Task: Create New Customer with Customer Name: Lynch mob Shop, Billing Address Line1: 1908 Brookside Drive, Billing Address Line2:  Aliceville, Billing Address Line3:  Alabama 35442, Cell Number: 631-899-2400
Action: Mouse moved to (177, 31)
Screenshot: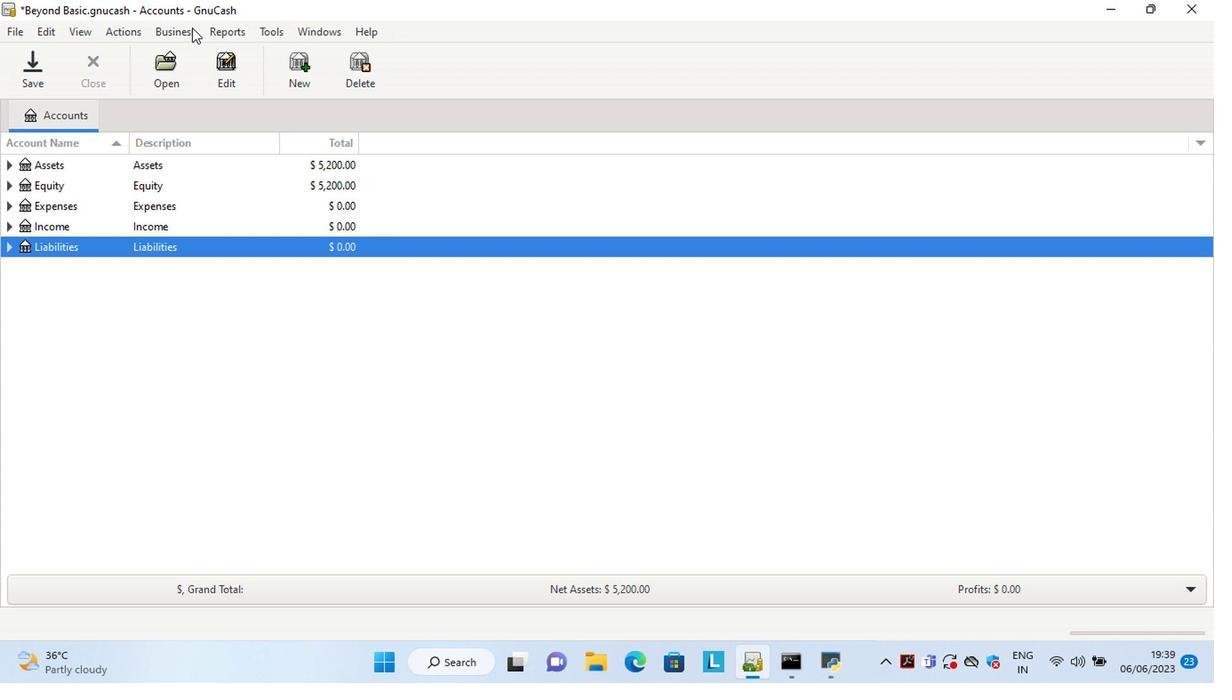 
Action: Mouse pressed left at (177, 31)
Screenshot: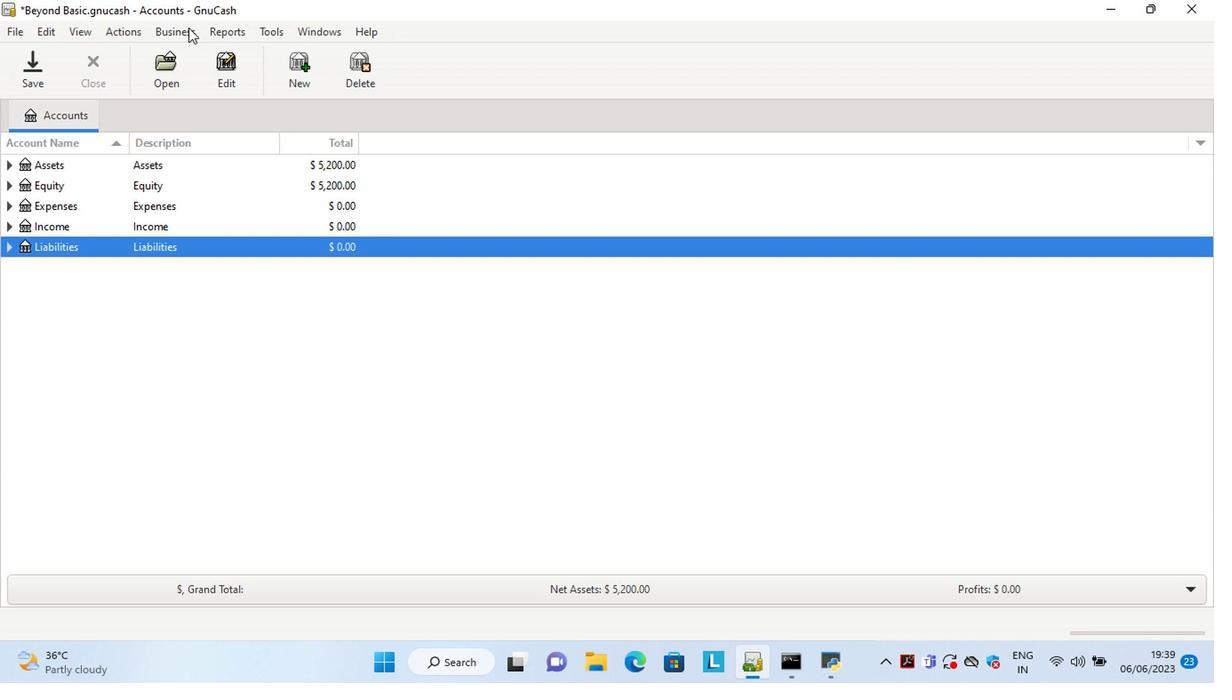 
Action: Mouse moved to (278, 61)
Screenshot: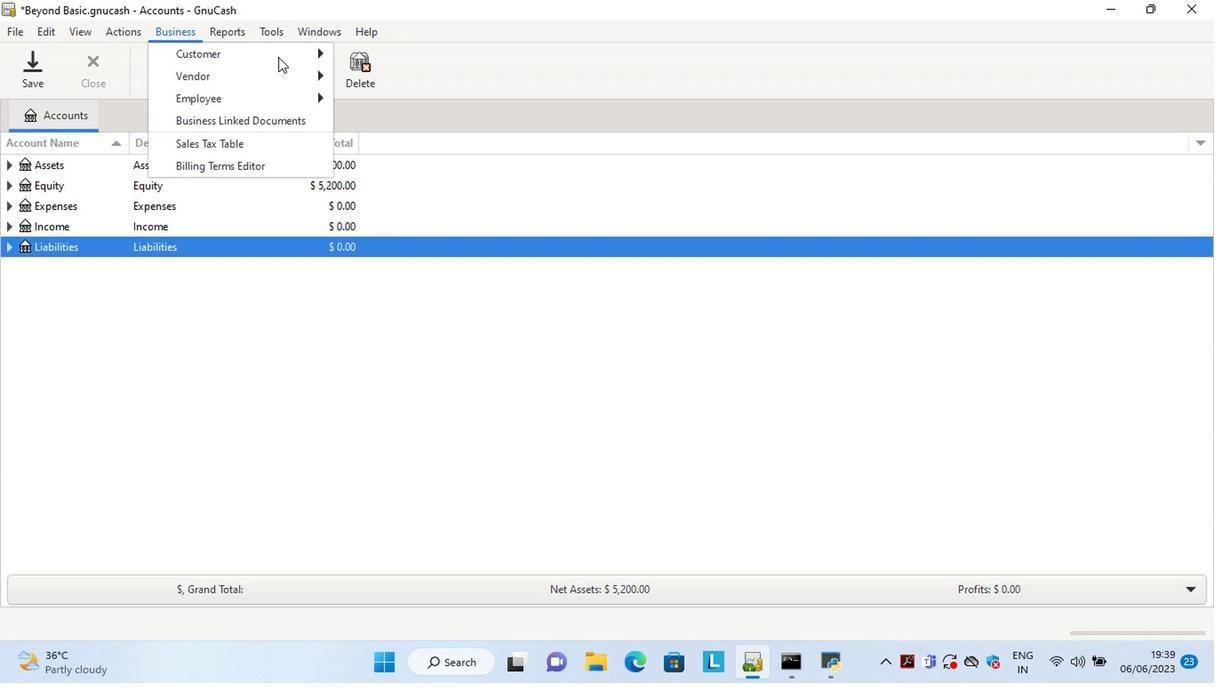 
Action: Mouse pressed left at (278, 61)
Screenshot: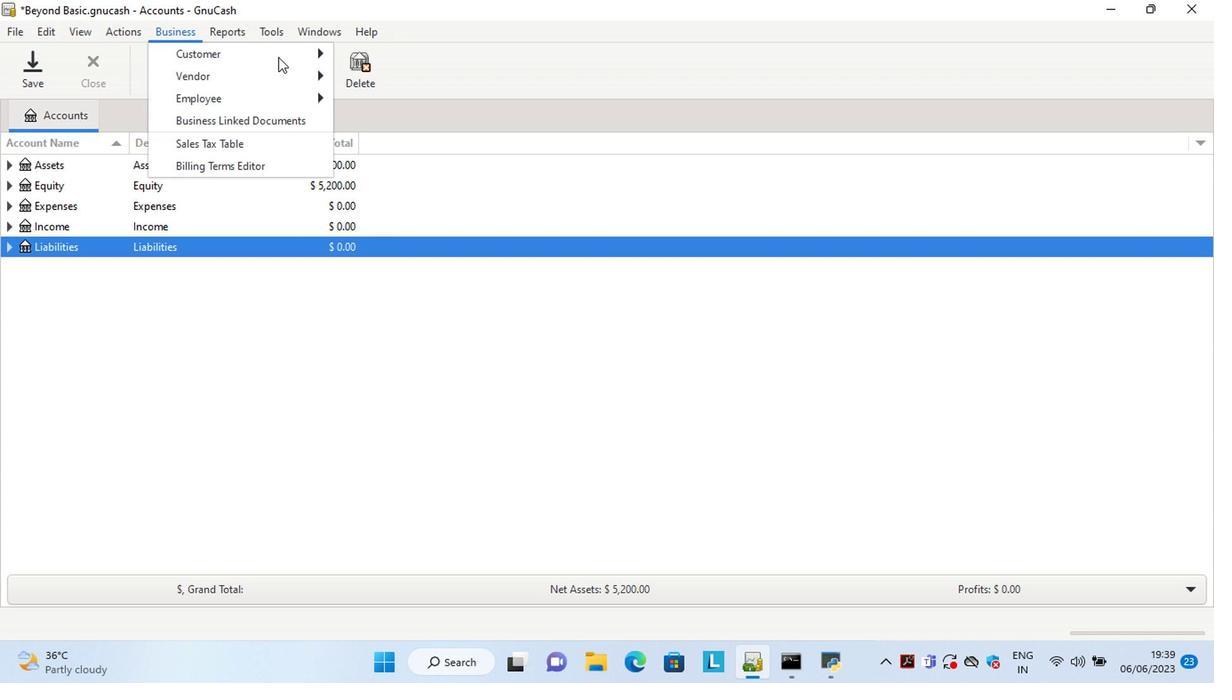 
Action: Mouse moved to (379, 80)
Screenshot: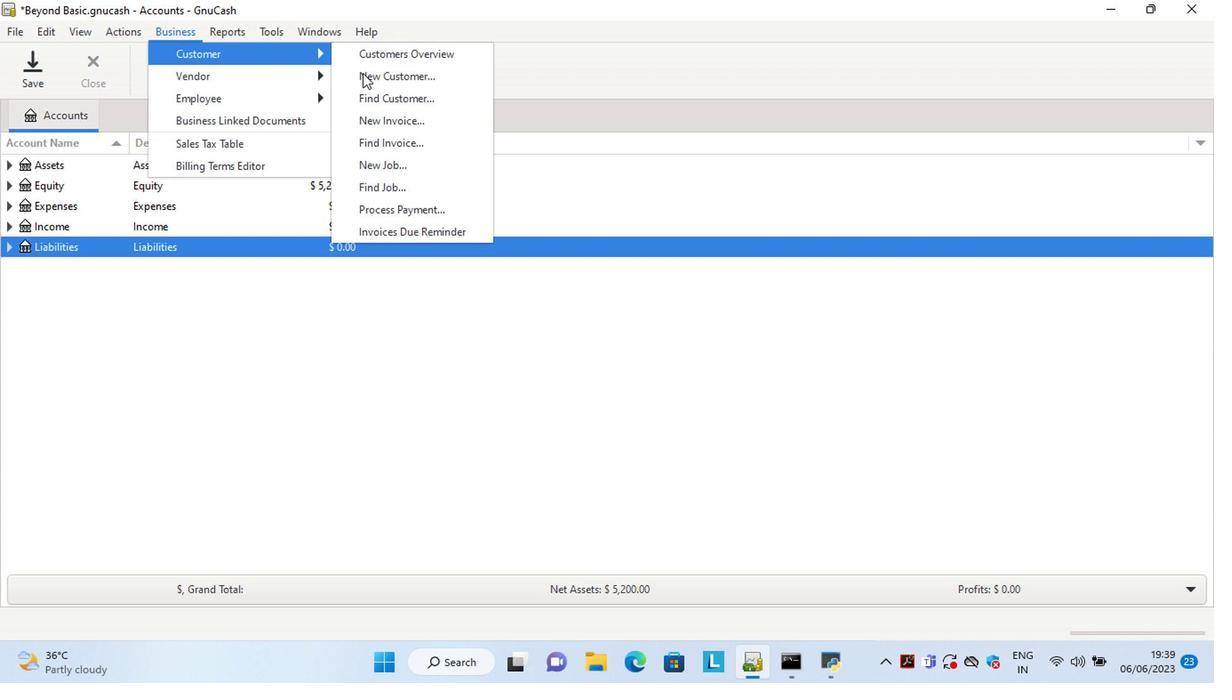 
Action: Mouse pressed left at (379, 80)
Screenshot: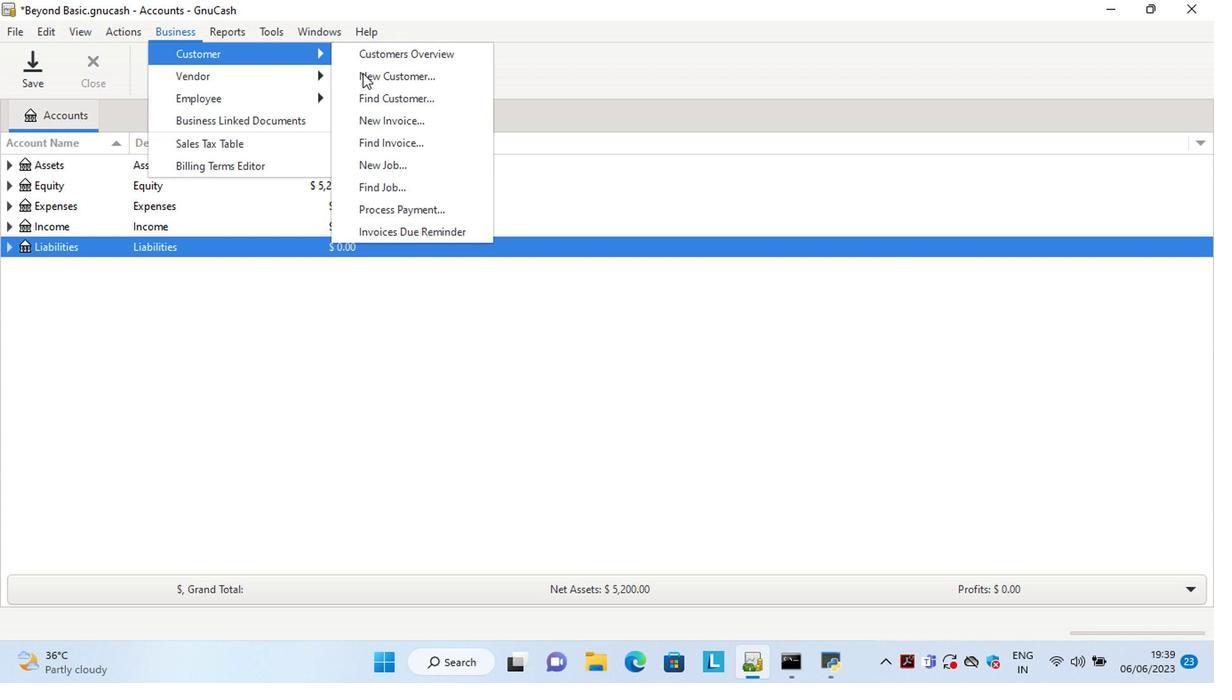 
Action: Mouse moved to (912, 431)
Screenshot: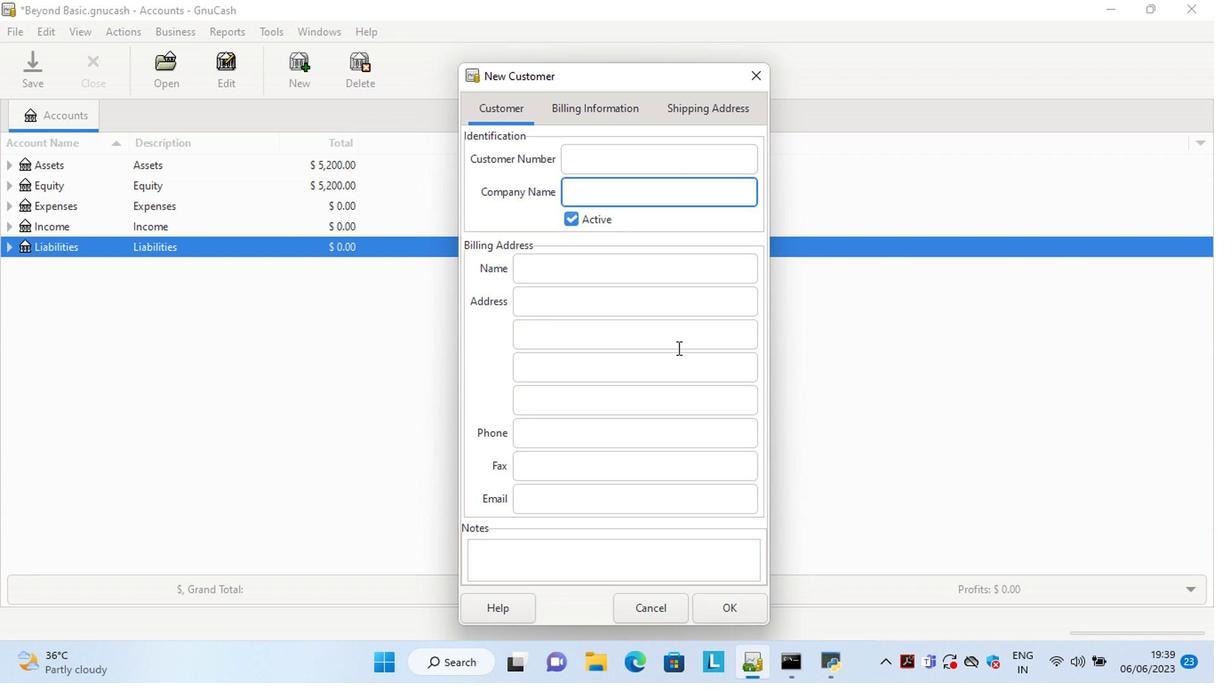 
Action: Key pressed <Key.shift>:u<Key.backspace><Key.backspace><Key.shift>Lynch<Key.space><Key.shift><Key.shift><Key.shift><Key.shift>mob<Key.space><Key.shift>Shop<Key.tab><Key.tab><Key.tab>1908<Key.space><Key.shift>Brookside<Key.space><Key.shift>Drive<Key.tab><Key.shift>A<Key.tab>a<Key.tab><Key.tab>631-5<Key.backspace>899-2400
Screenshot: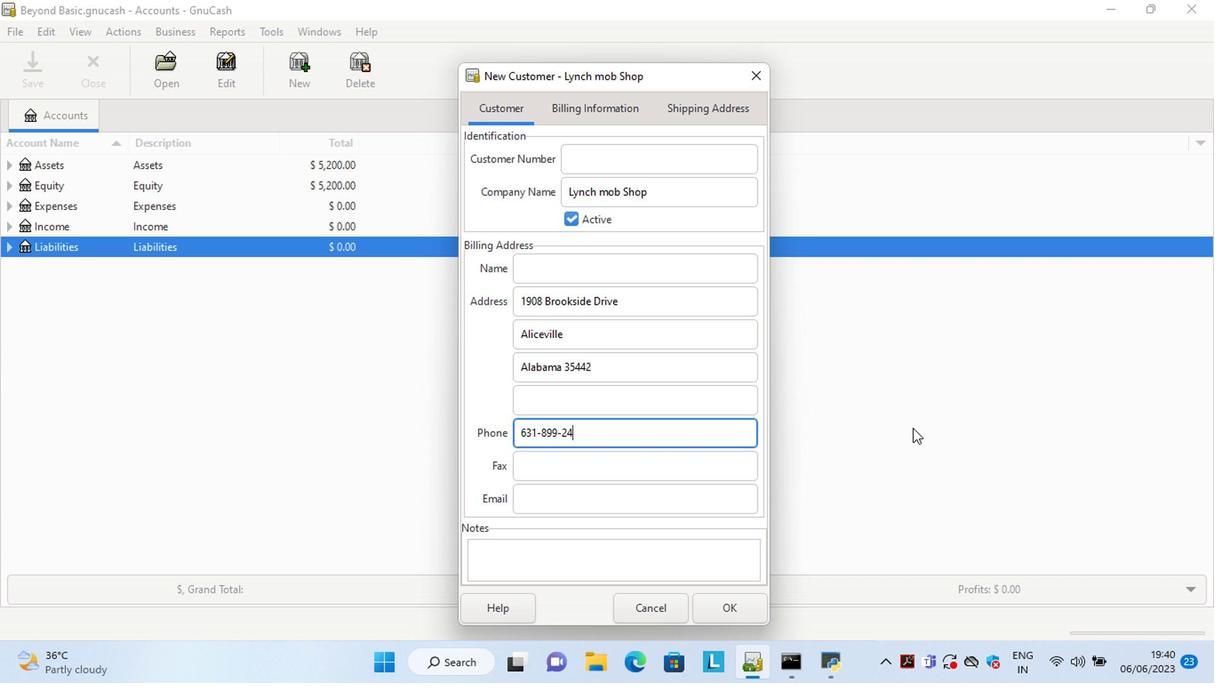 
Action: Mouse moved to (731, 609)
Screenshot: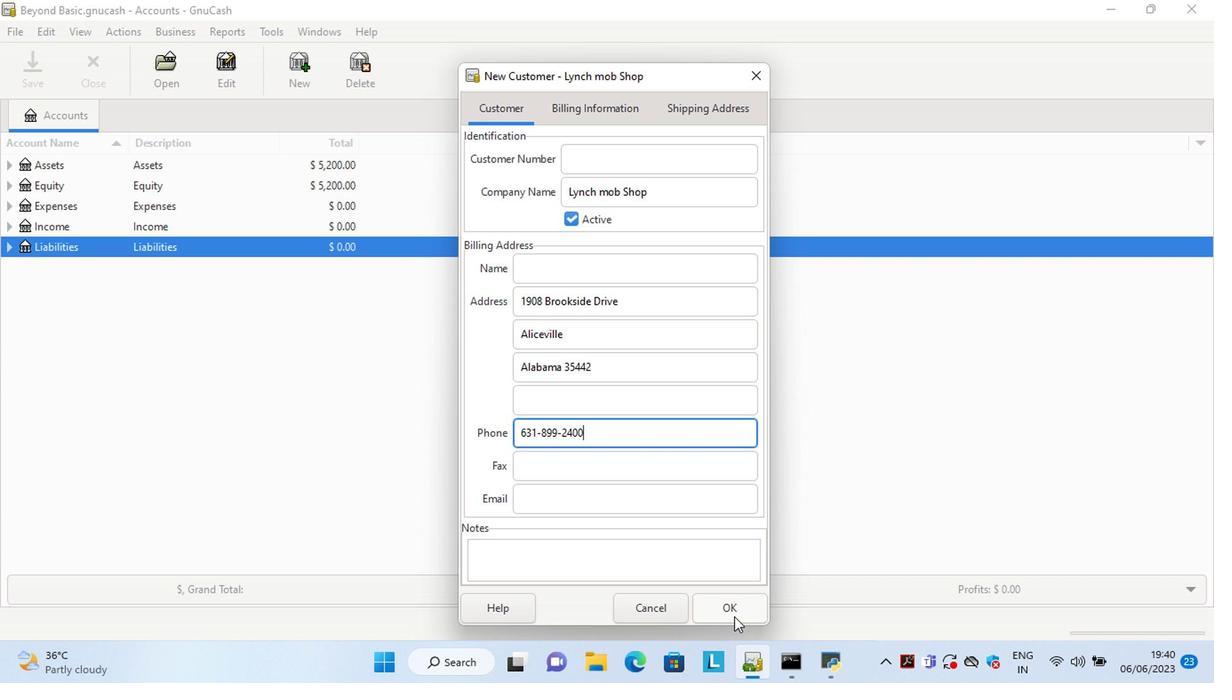 
Action: Mouse pressed left at (731, 609)
Screenshot: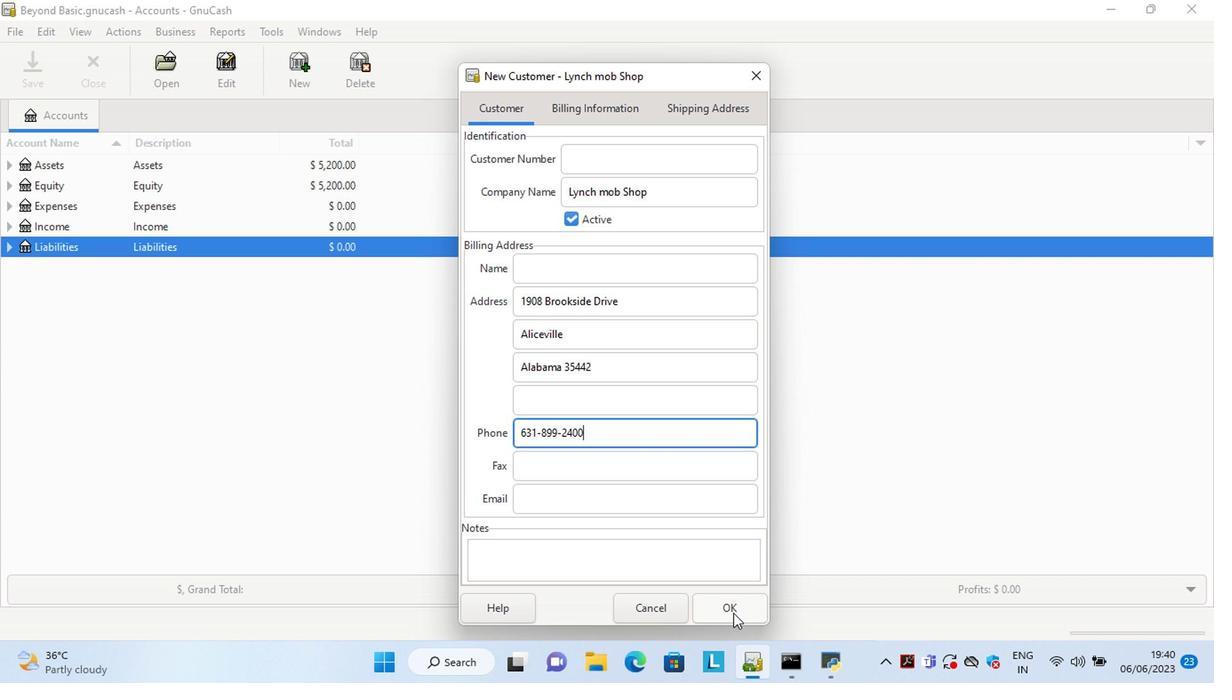 
